 Task: In the  document invoice Insert page numer 'on bottom of the page' change page color to  'Light Brown'Apply Page border, setting:  Shadow Style: three thin lines; Color: 'Black;' Width: 3/4 pt
Action: Mouse moved to (87, 20)
Screenshot: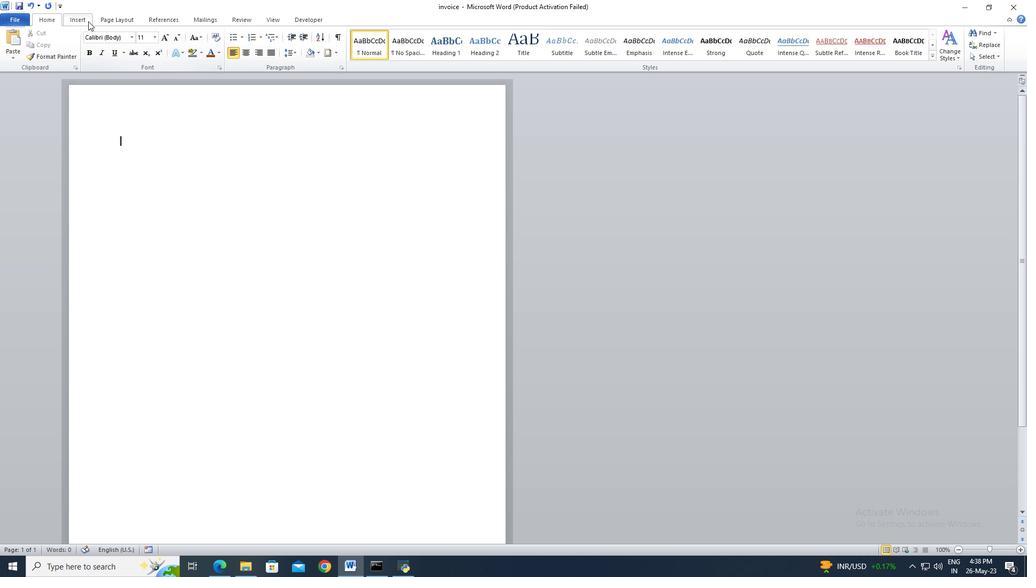 
Action: Mouse pressed left at (87, 20)
Screenshot: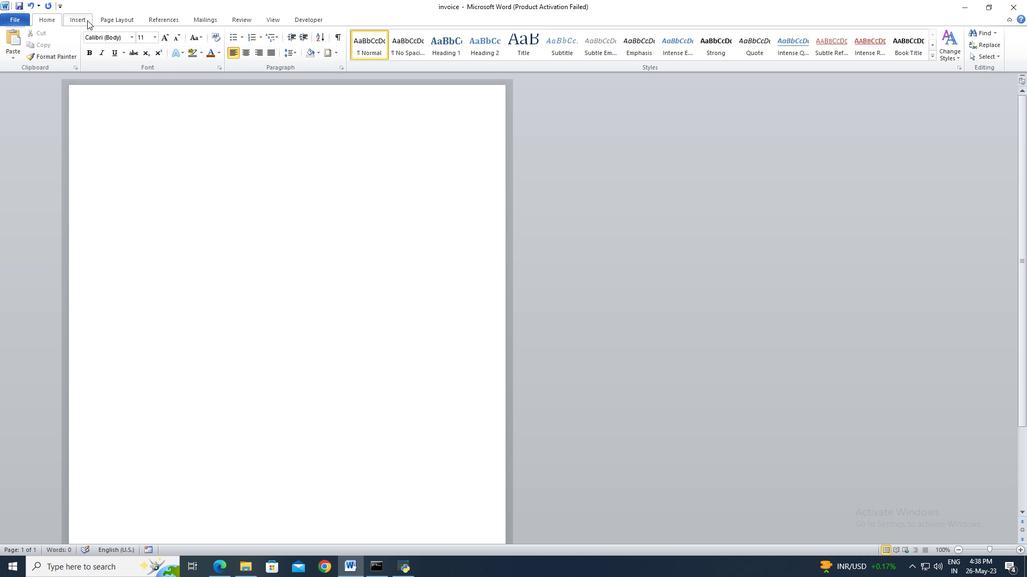 
Action: Mouse moved to (418, 57)
Screenshot: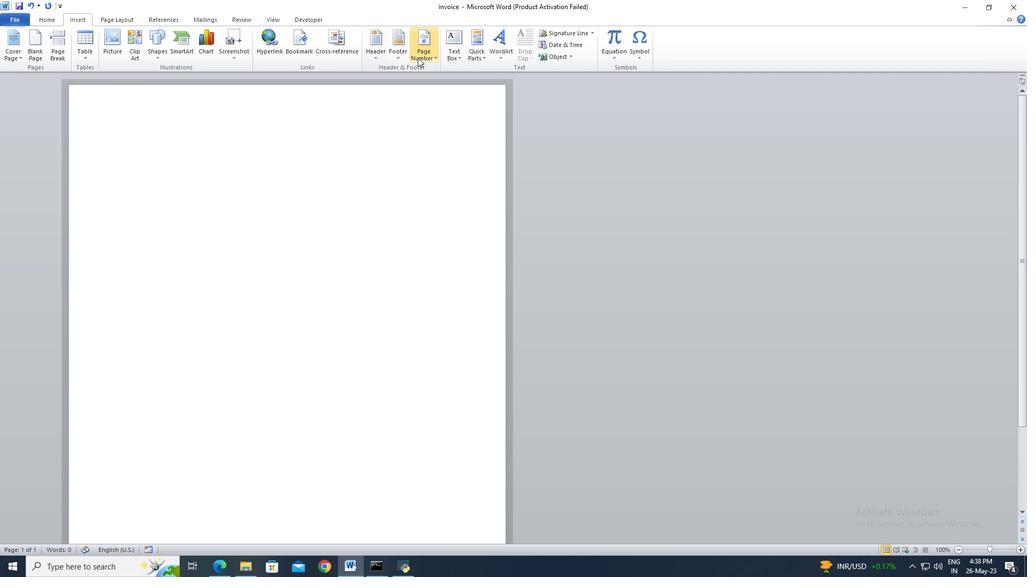 
Action: Mouse pressed left at (418, 57)
Screenshot: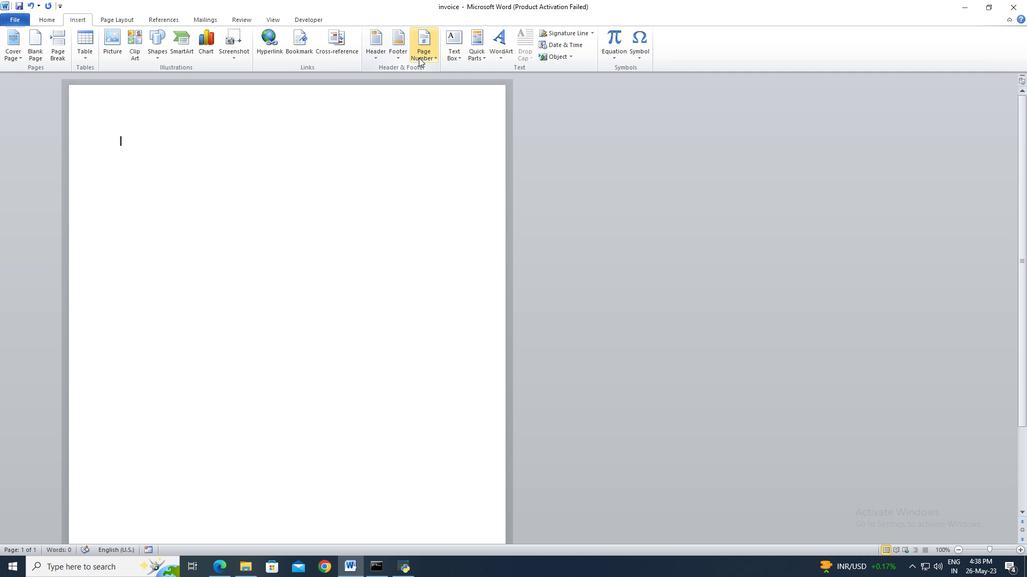 
Action: Mouse moved to (432, 78)
Screenshot: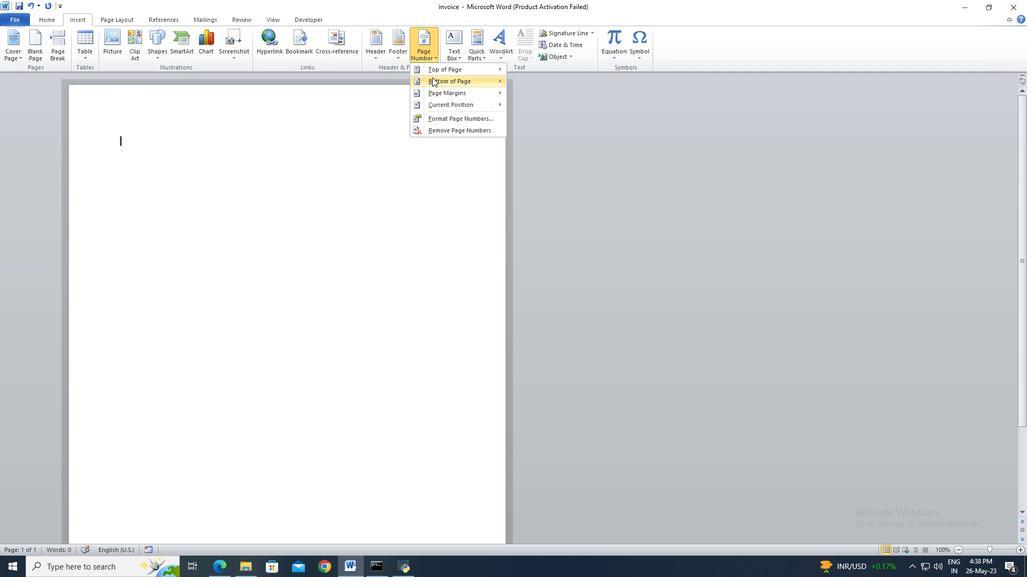 
Action: Mouse pressed left at (432, 78)
Screenshot: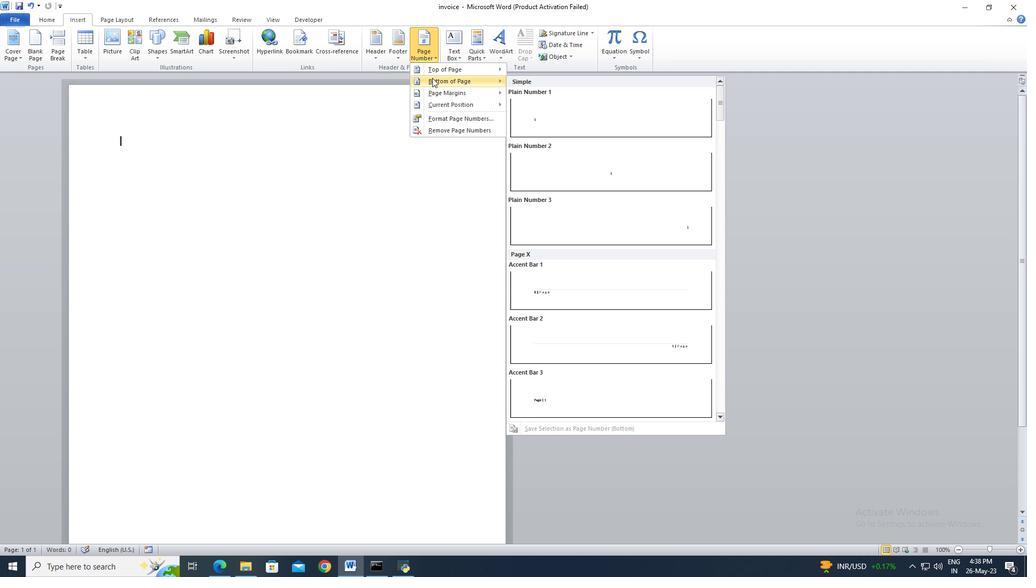
Action: Mouse moved to (537, 115)
Screenshot: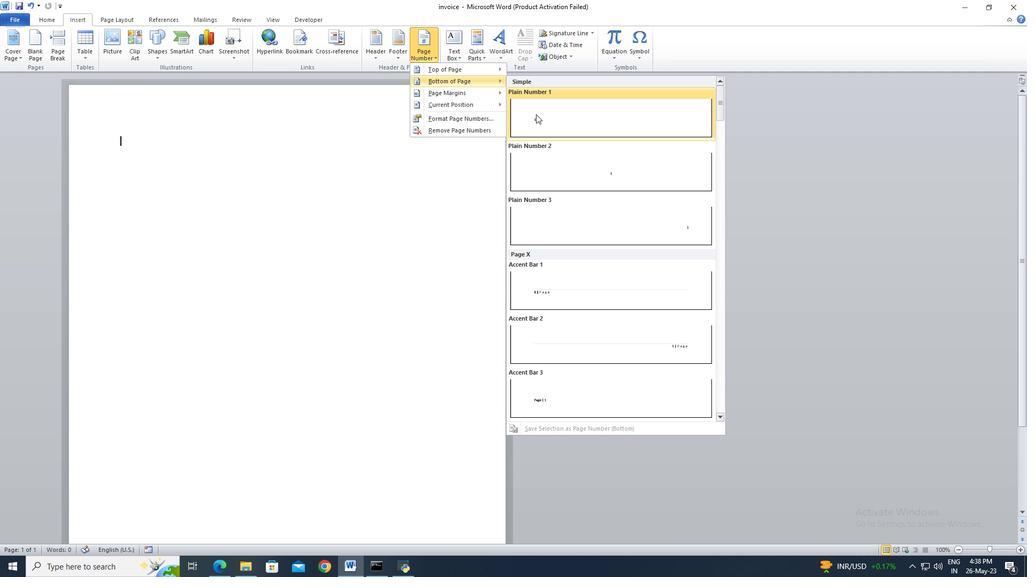 
Action: Mouse pressed left at (537, 115)
Screenshot: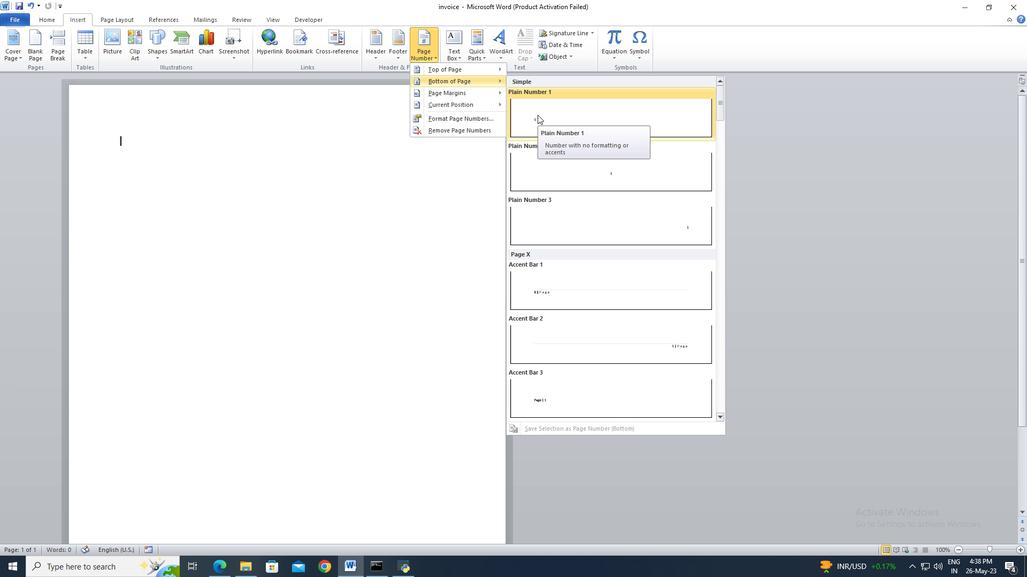 
Action: Mouse moved to (126, 24)
Screenshot: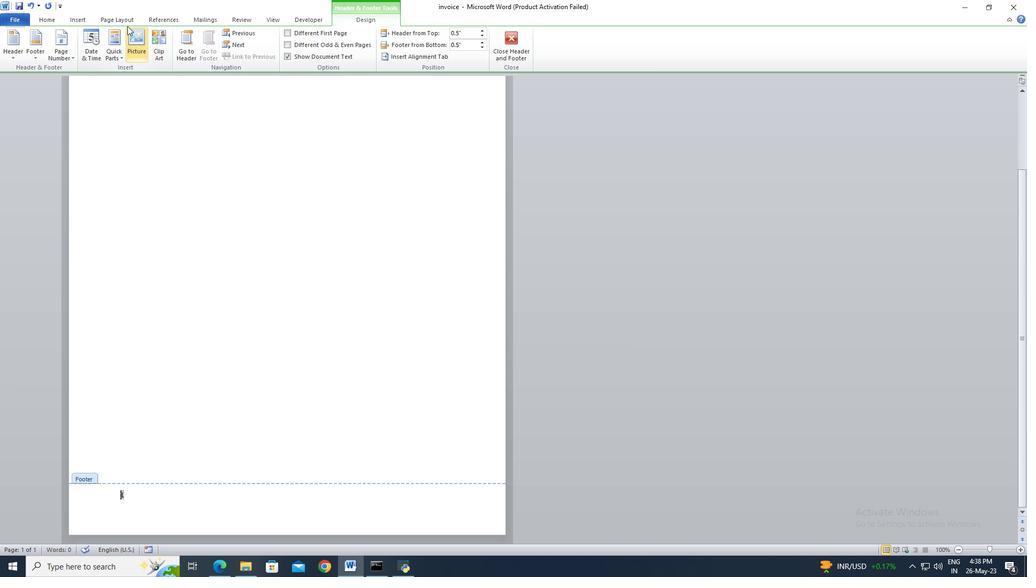 
Action: Mouse pressed left at (126, 24)
Screenshot: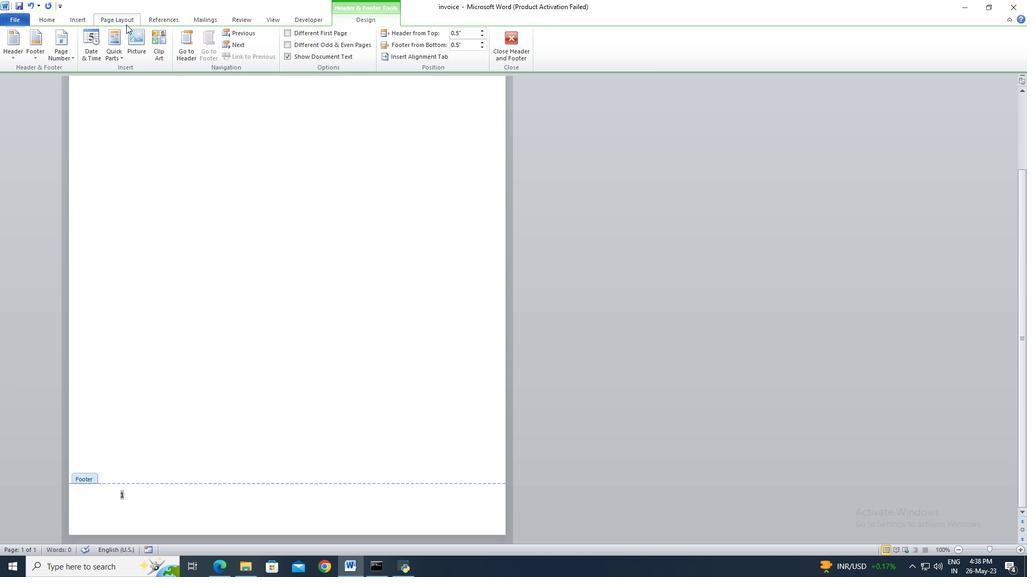 
Action: Mouse moved to (288, 56)
Screenshot: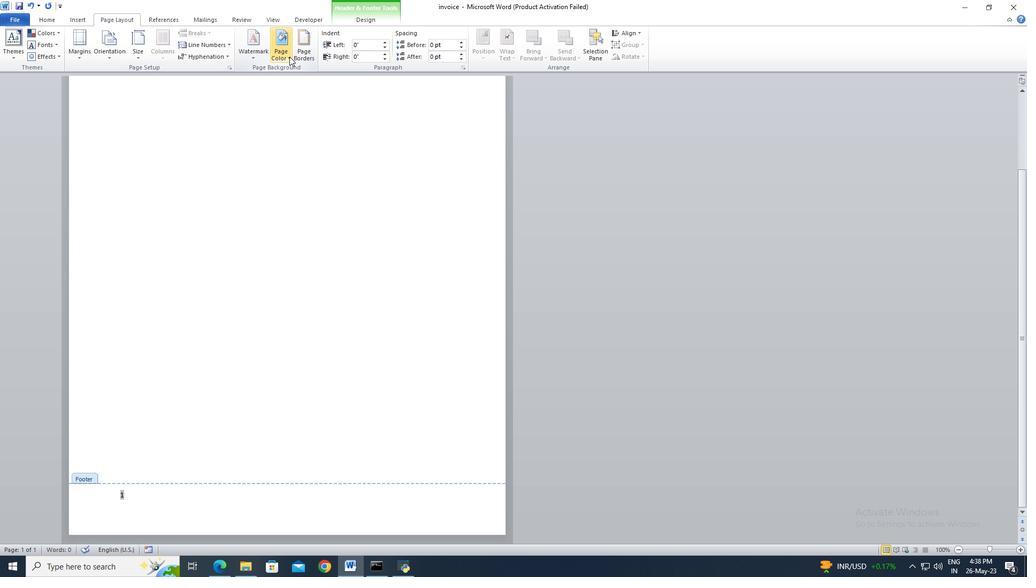 
Action: Mouse pressed left at (288, 56)
Screenshot: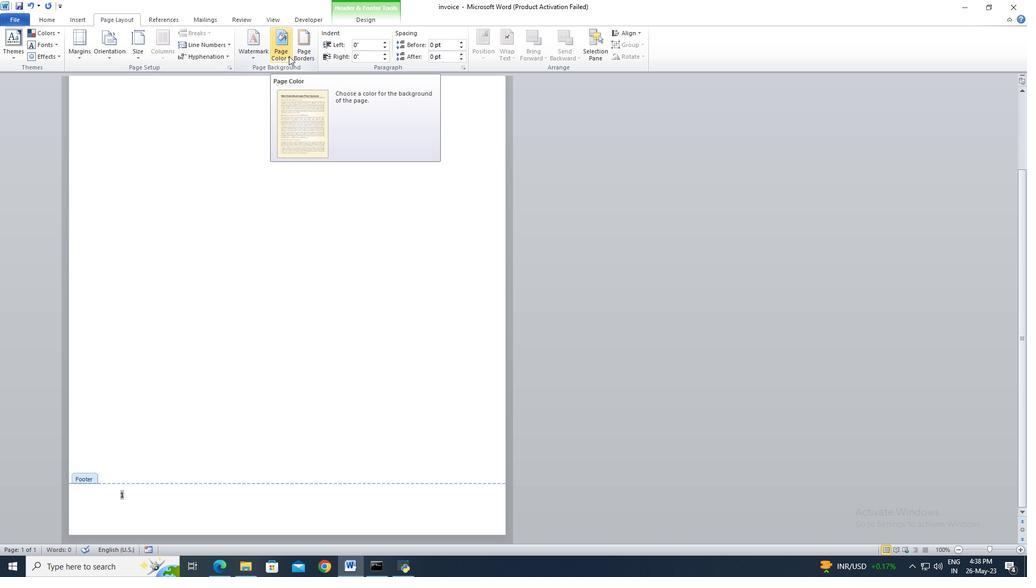 
Action: Mouse moved to (356, 113)
Screenshot: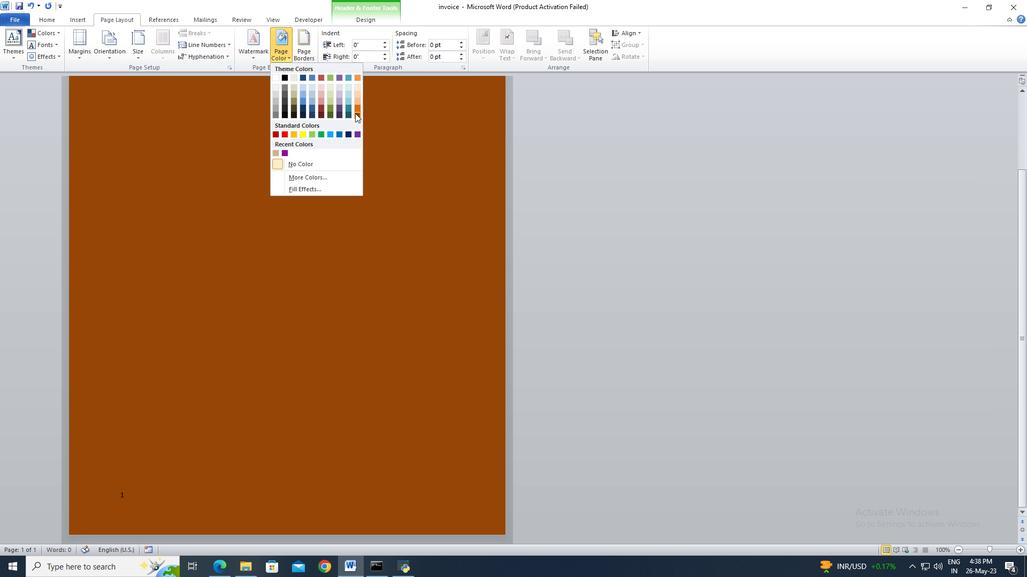 
Action: Mouse pressed left at (356, 113)
Screenshot: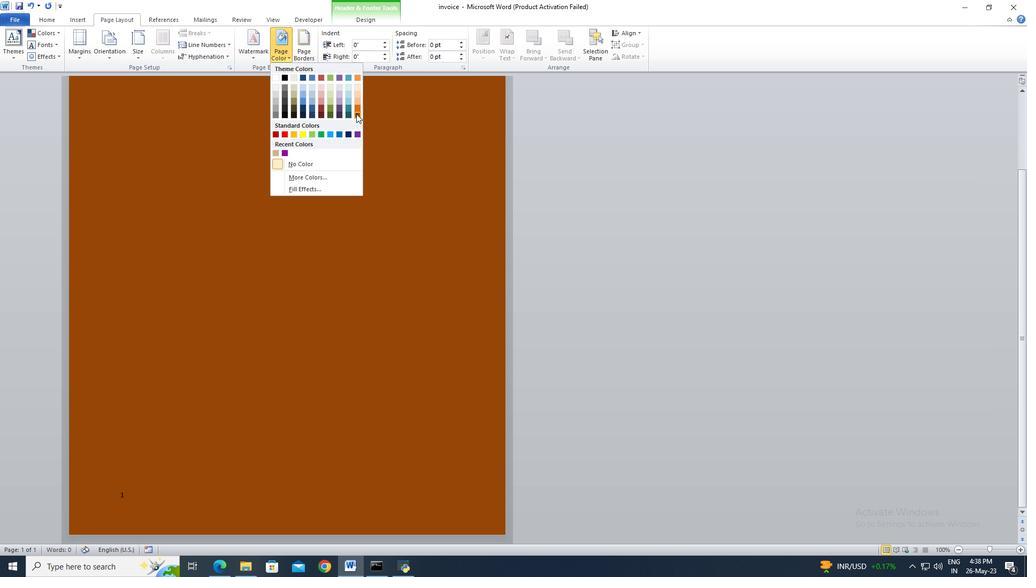 
Action: Mouse moved to (301, 58)
Screenshot: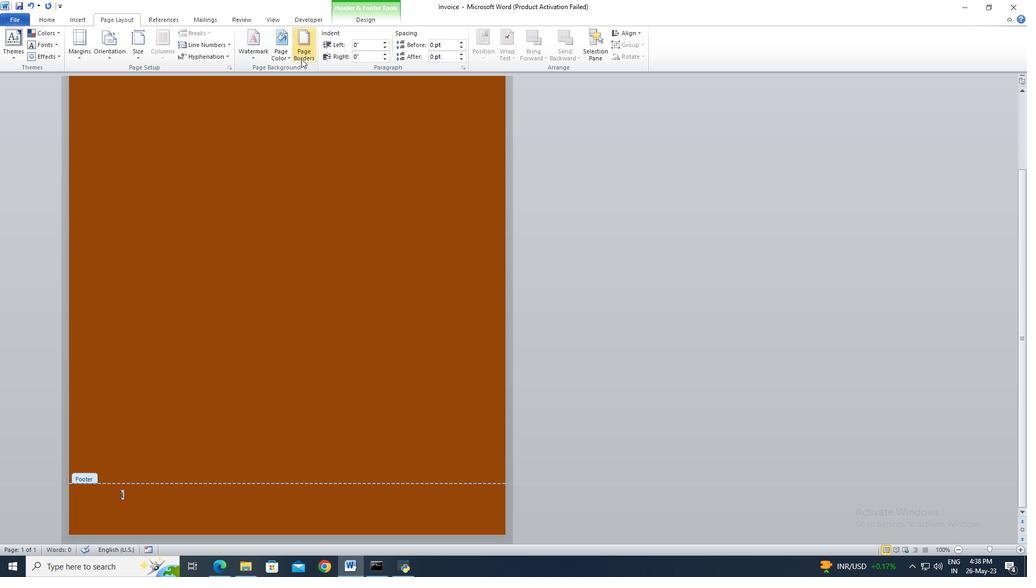 
Action: Mouse pressed left at (301, 58)
Screenshot: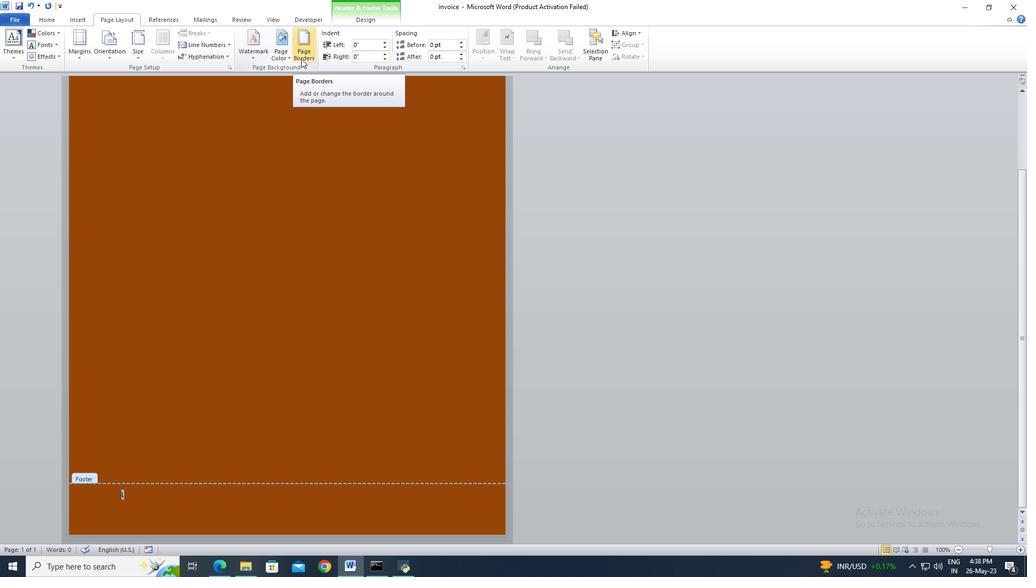 
Action: Mouse moved to (398, 267)
Screenshot: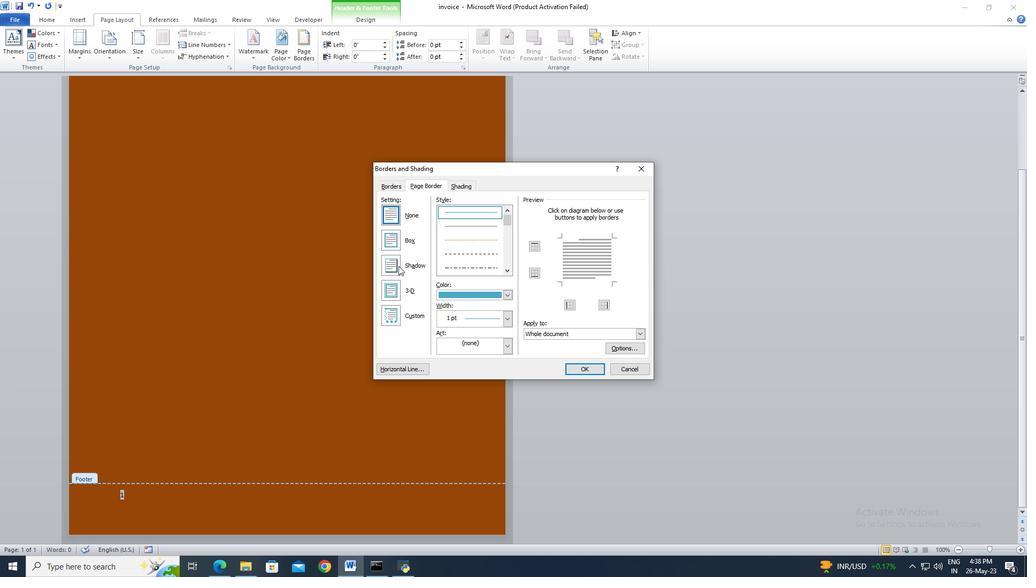 
Action: Mouse pressed left at (398, 267)
Screenshot: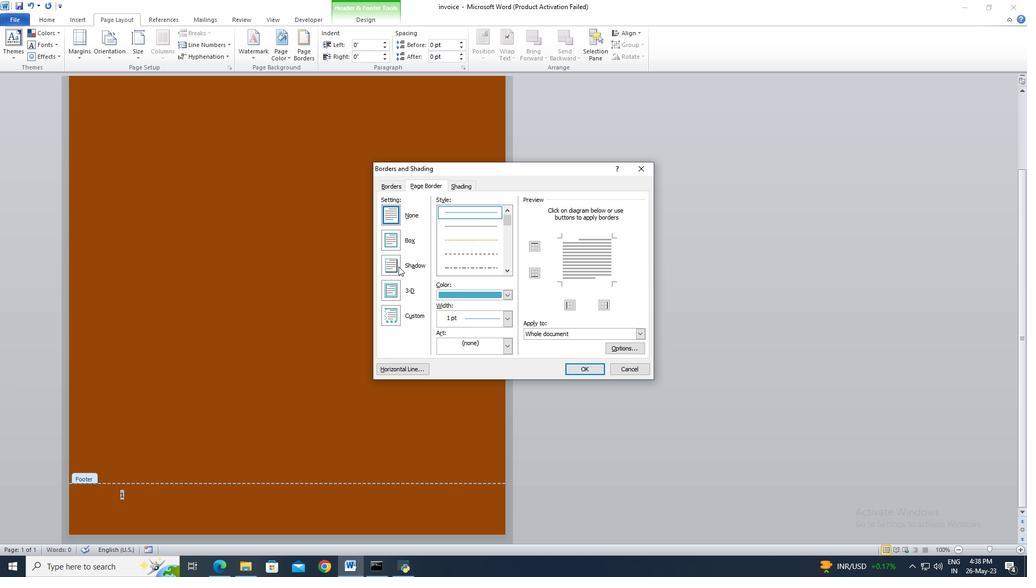 
Action: Mouse moved to (504, 271)
Screenshot: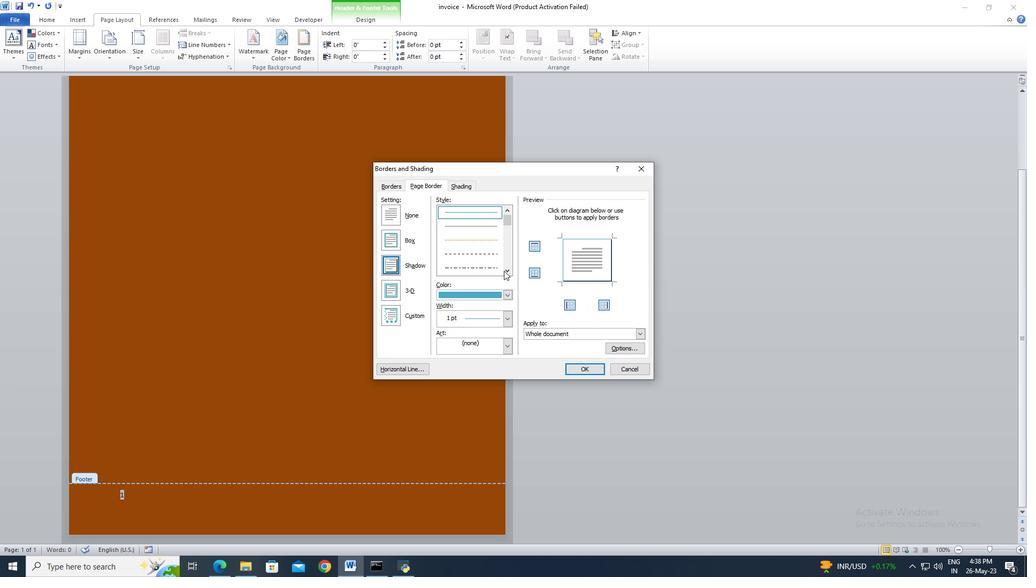 
Action: Mouse pressed left at (504, 271)
Screenshot: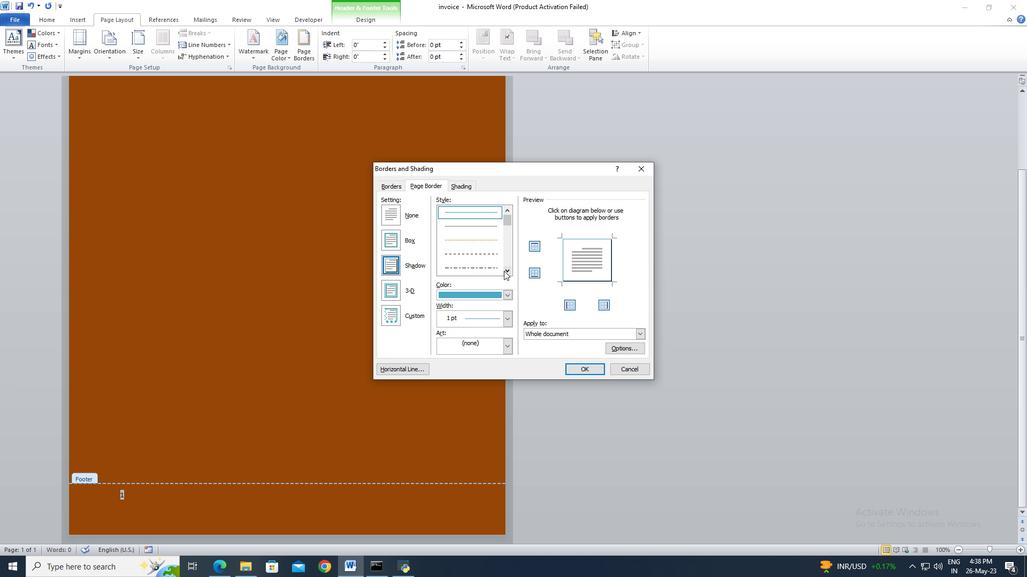 
Action: Mouse pressed left at (504, 271)
Screenshot: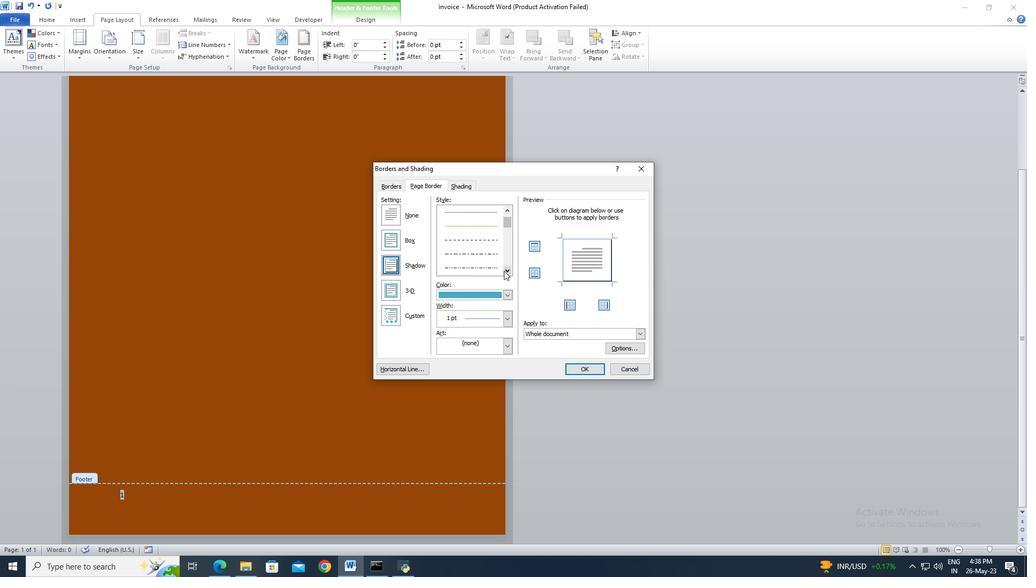 
Action: Mouse pressed left at (504, 271)
Screenshot: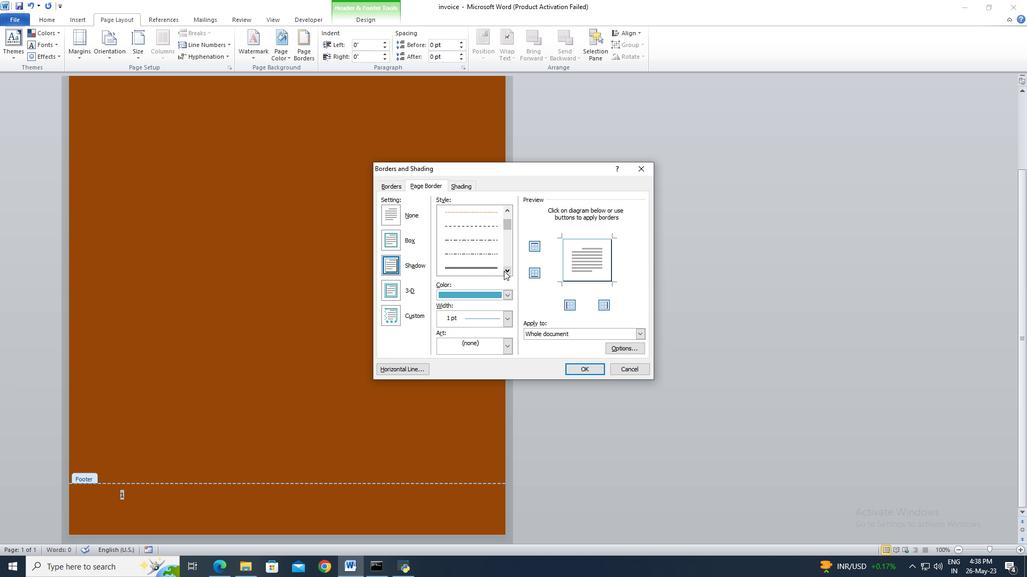 
Action: Mouse pressed left at (504, 271)
Screenshot: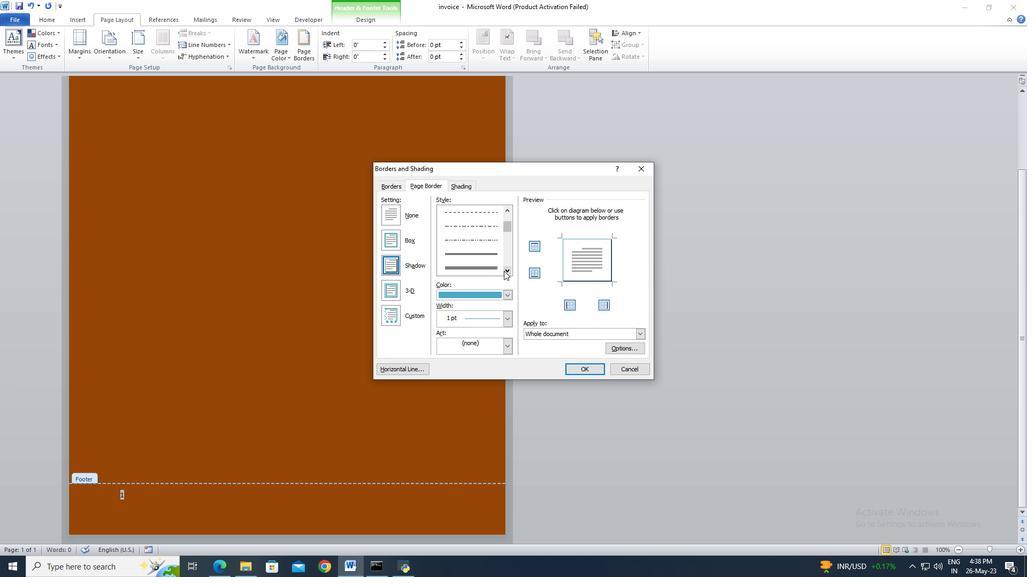 
Action: Mouse moved to (483, 252)
Screenshot: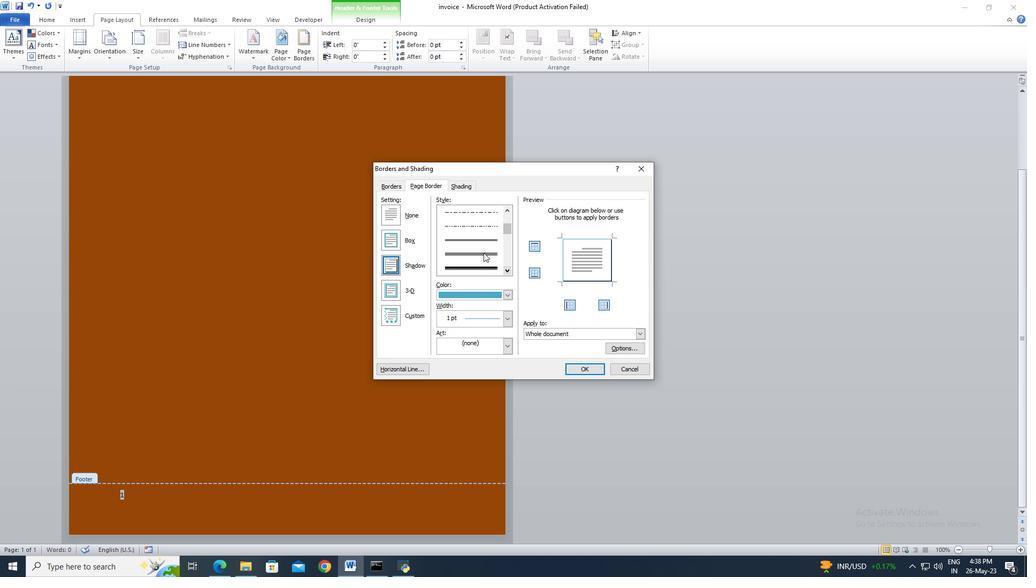 
Action: Mouse pressed left at (483, 252)
Screenshot: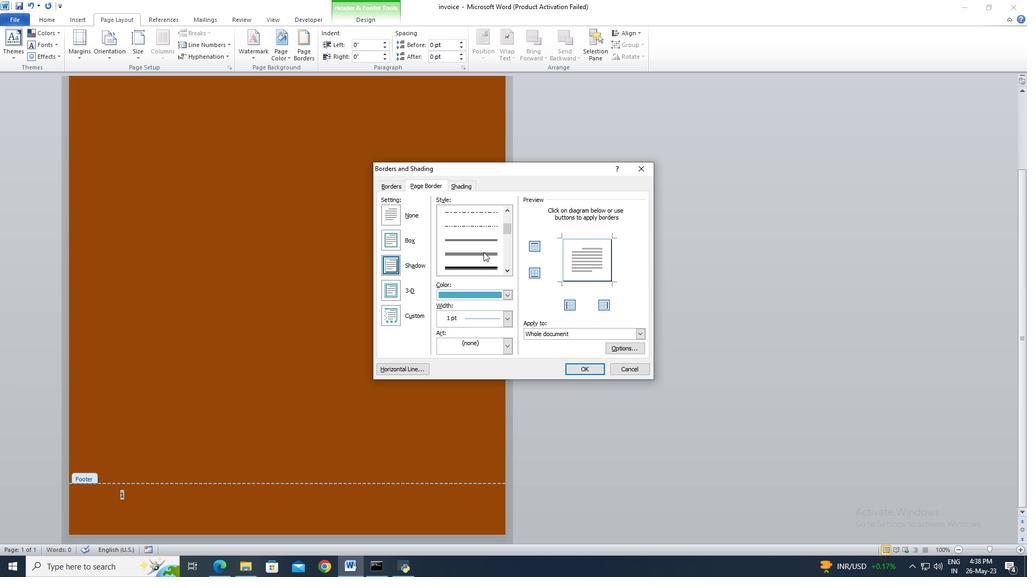 
Action: Mouse moved to (507, 293)
Screenshot: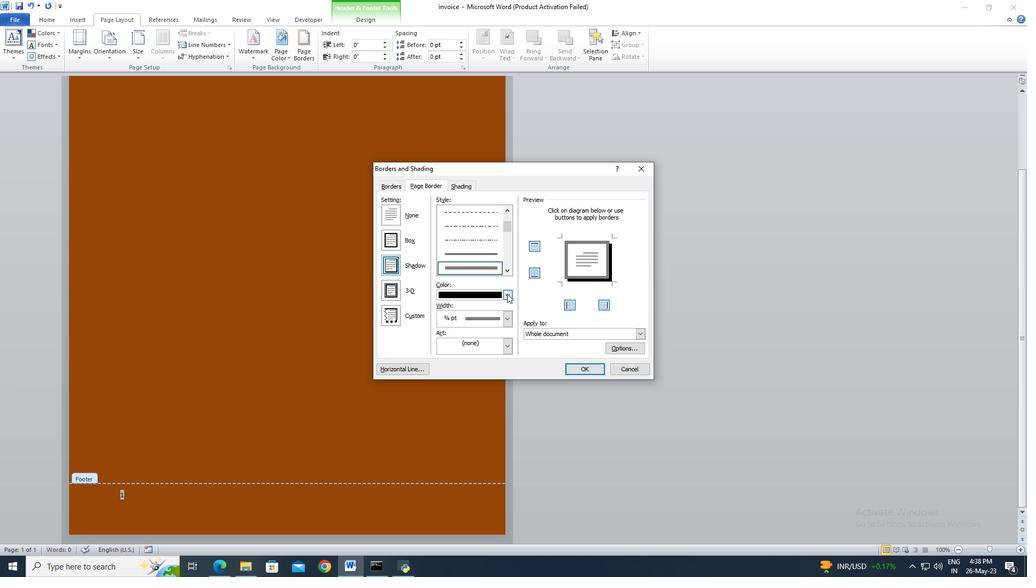 
Action: Mouse pressed left at (507, 293)
Screenshot: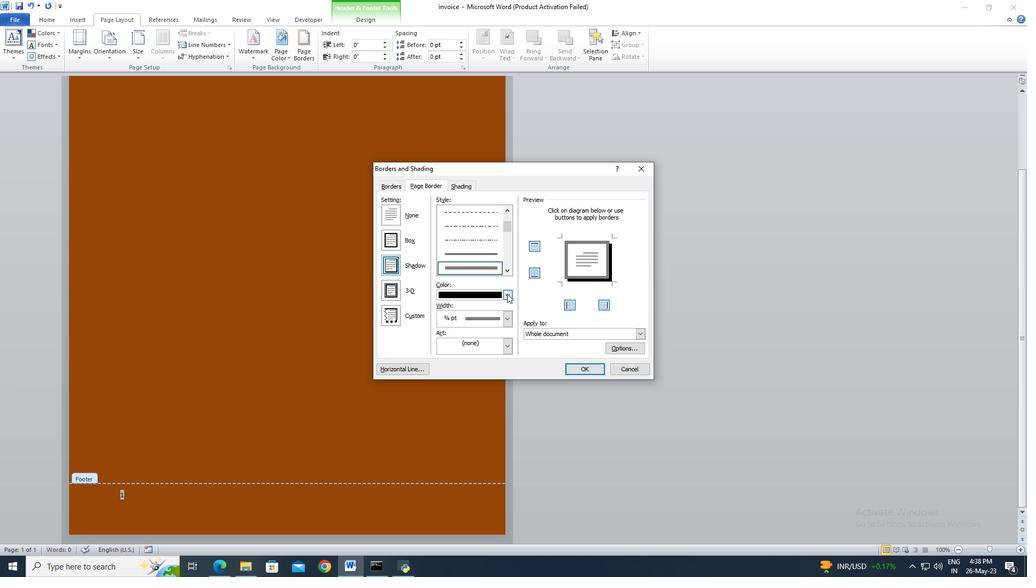 
Action: Mouse moved to (453, 328)
Screenshot: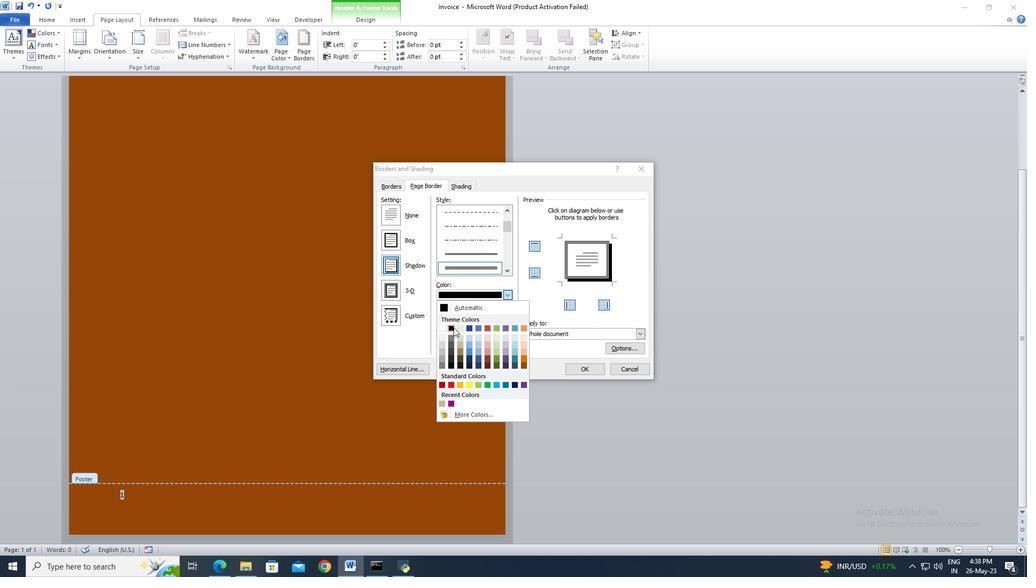 
Action: Mouse pressed left at (453, 328)
Screenshot: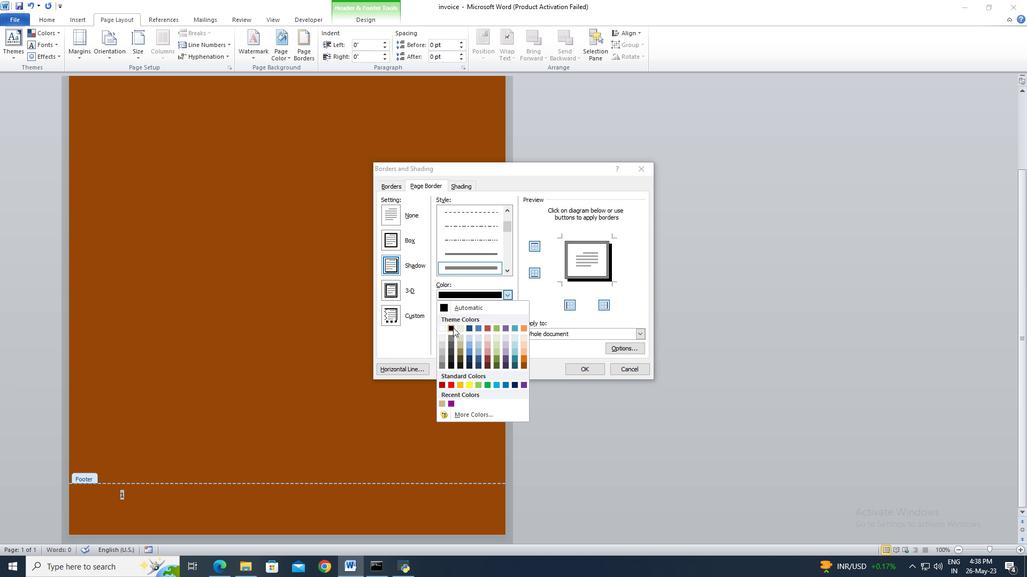 
Action: Mouse moved to (509, 324)
Screenshot: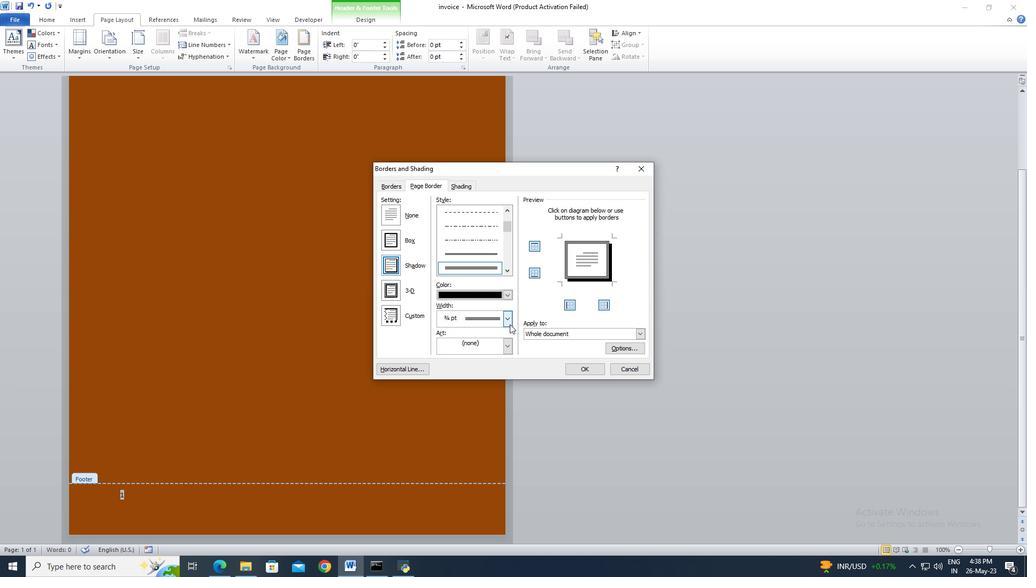 
Action: Mouse pressed left at (509, 324)
Screenshot: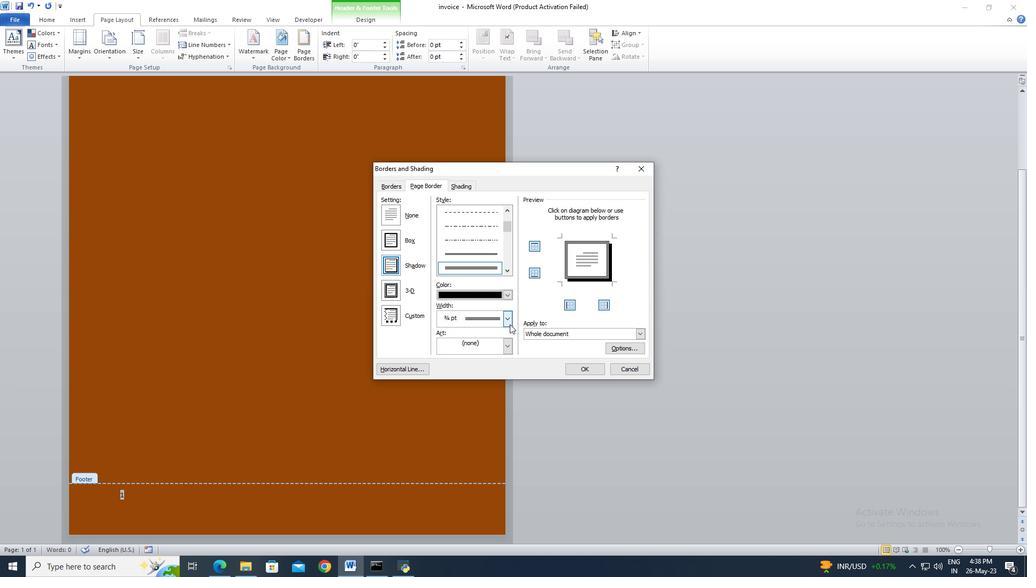
Action: Mouse moved to (504, 361)
Screenshot: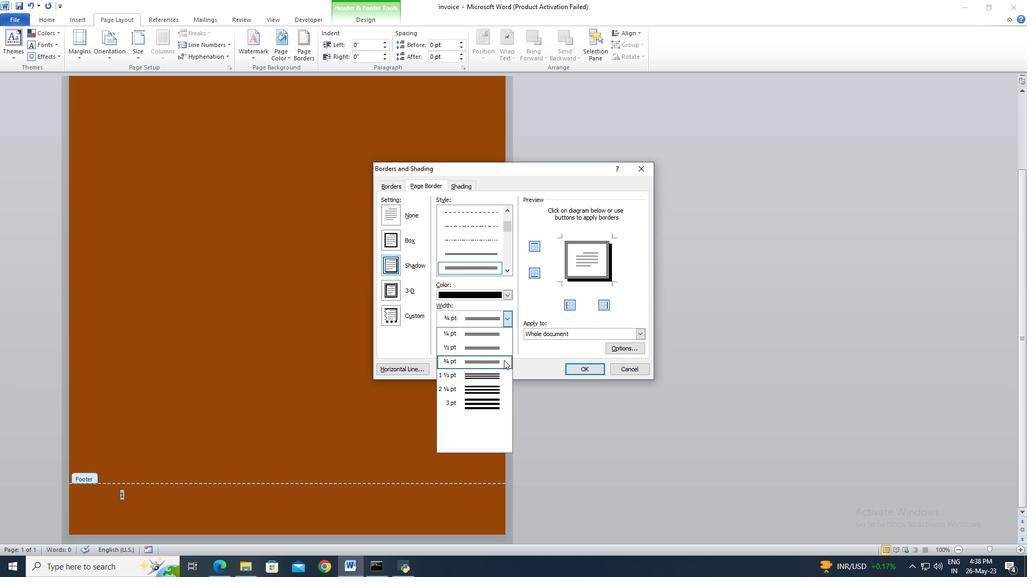 
Action: Mouse pressed left at (504, 361)
Screenshot: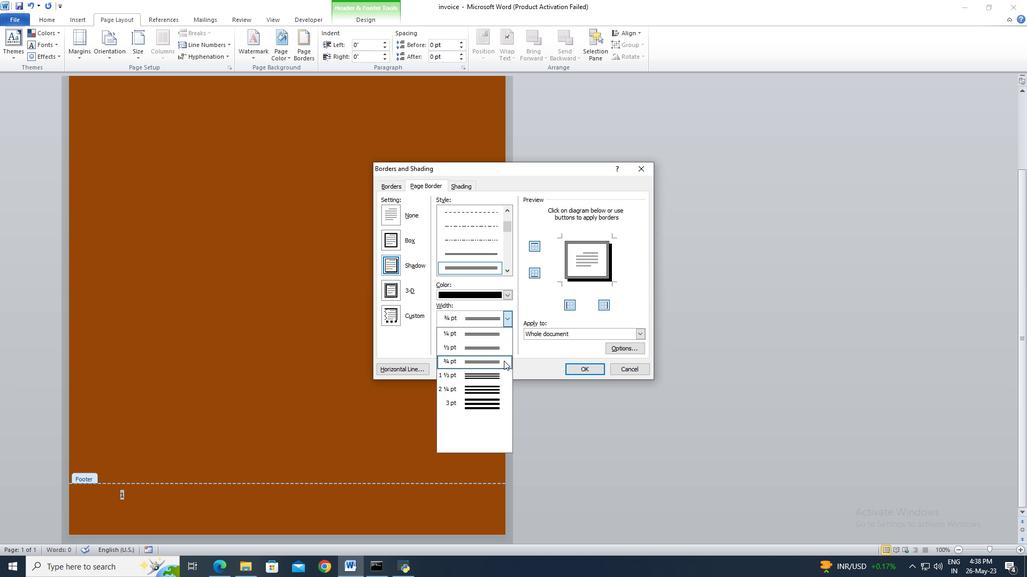 
Action: Mouse moved to (576, 368)
Screenshot: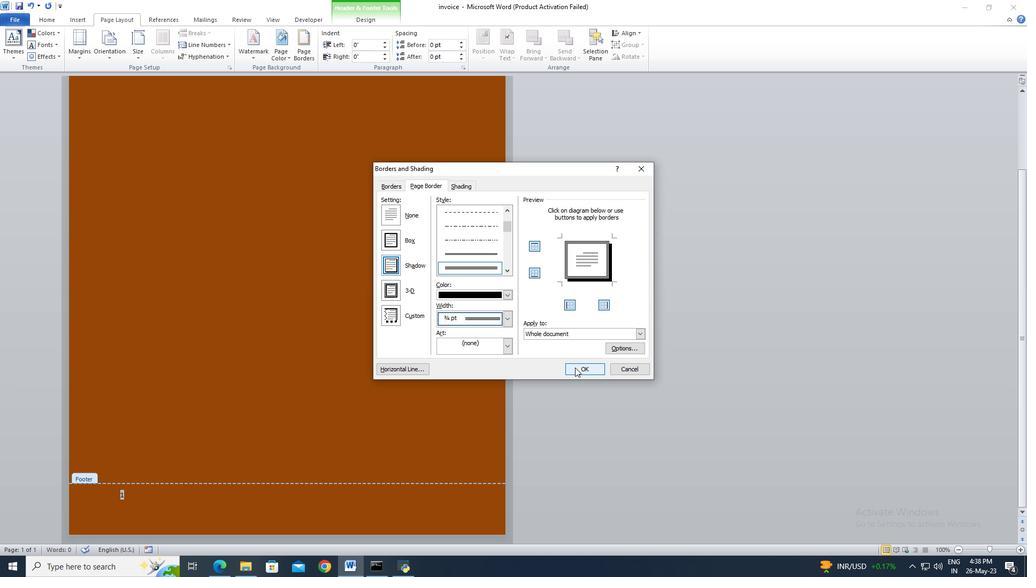 
Action: Mouse pressed left at (576, 368)
Screenshot: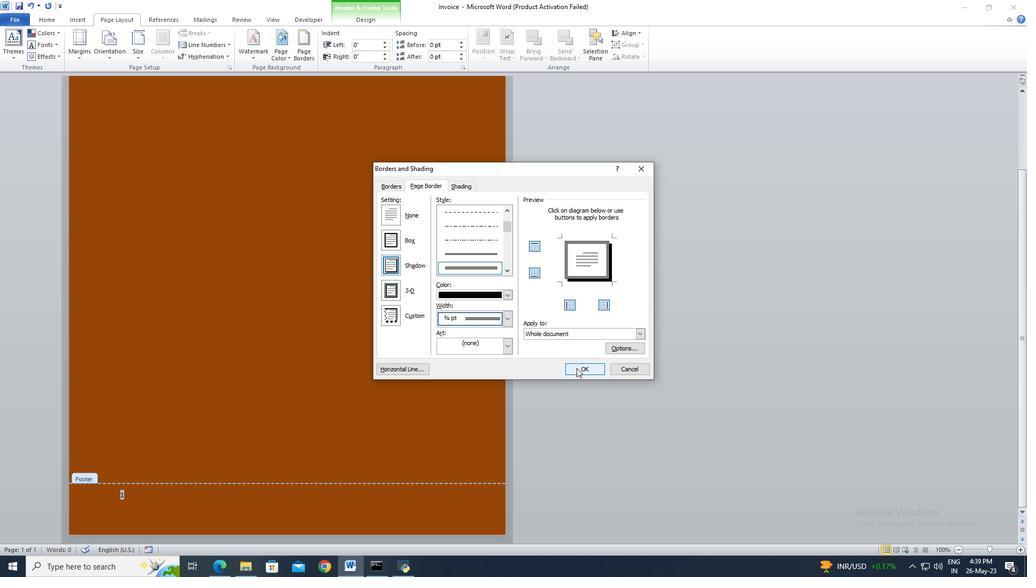 
Action: Mouse moved to (453, 309)
Screenshot: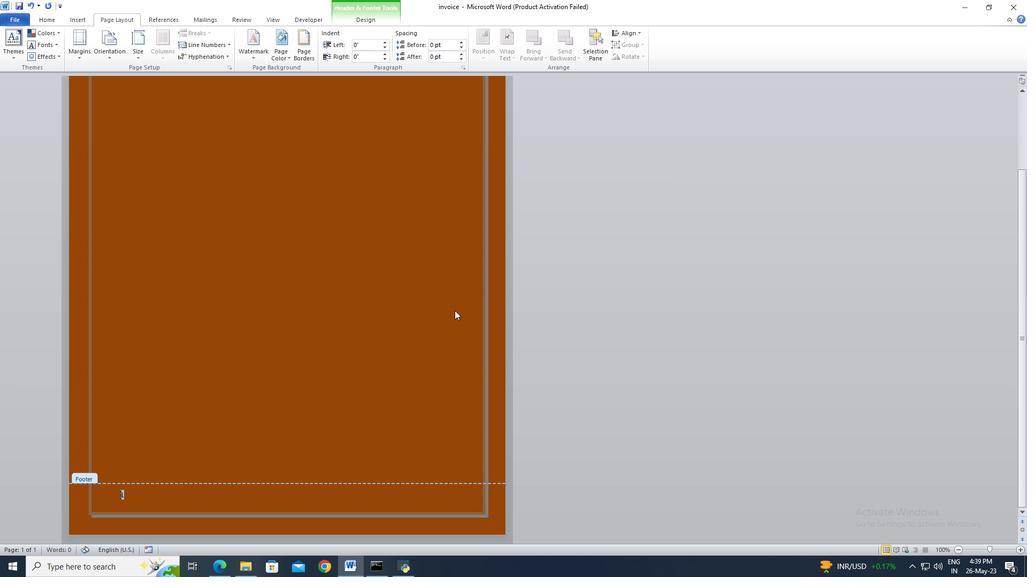 
Action: Mouse pressed left at (453, 309)
Screenshot: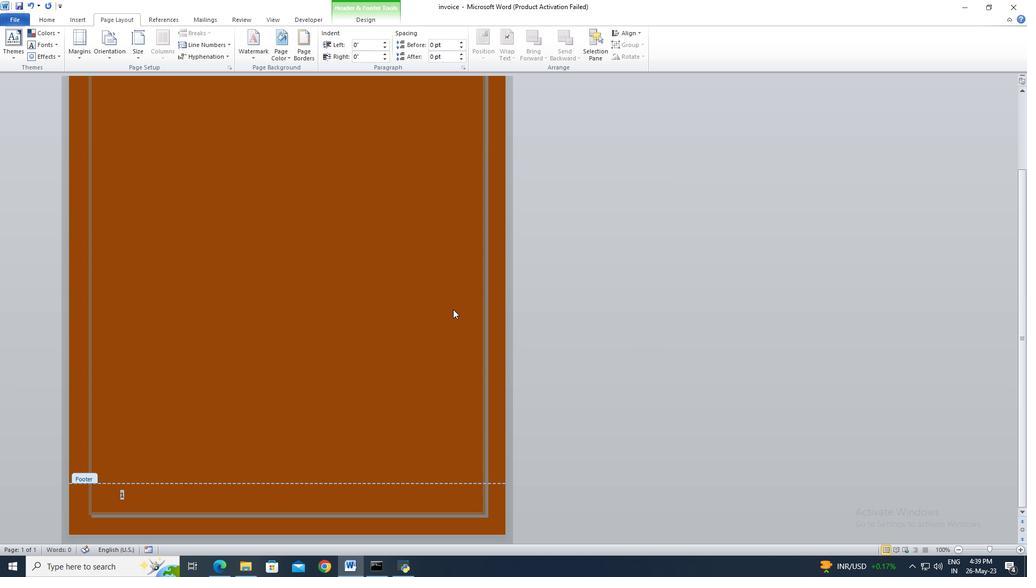 
